 Task: Set "Default preset setting used" for "H.264/MPEG-4 Part 10/AVC encoder (x264 10-bit)" to very slow.
Action: Mouse moved to (113, 11)
Screenshot: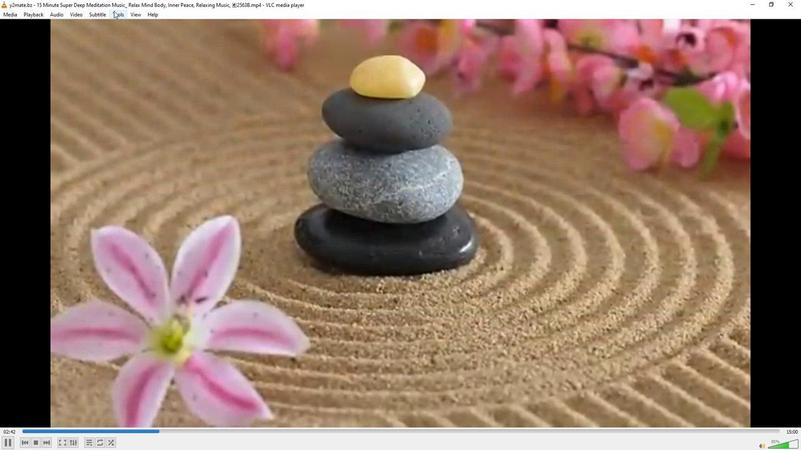 
Action: Mouse pressed left at (113, 11)
Screenshot: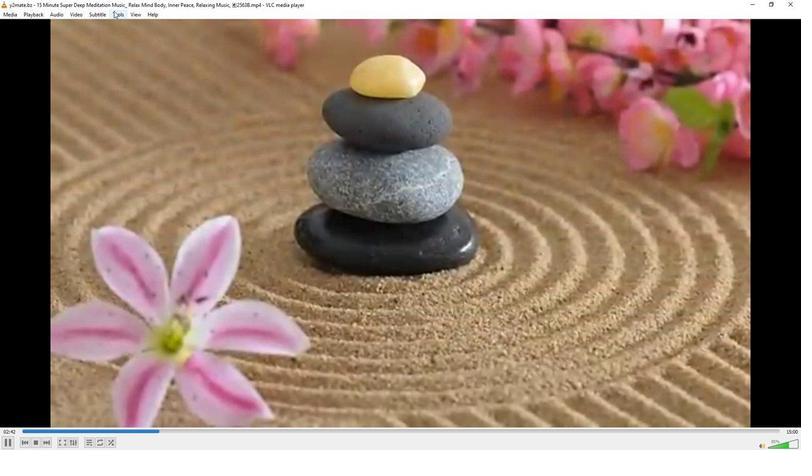 
Action: Mouse moved to (130, 112)
Screenshot: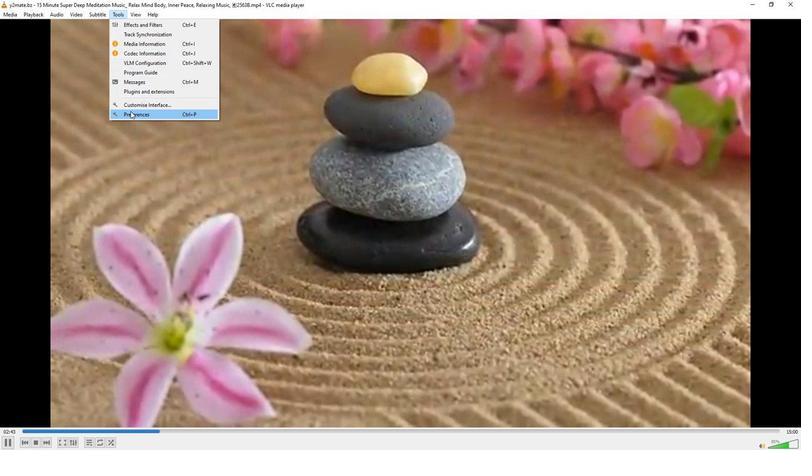 
Action: Mouse pressed left at (130, 112)
Screenshot: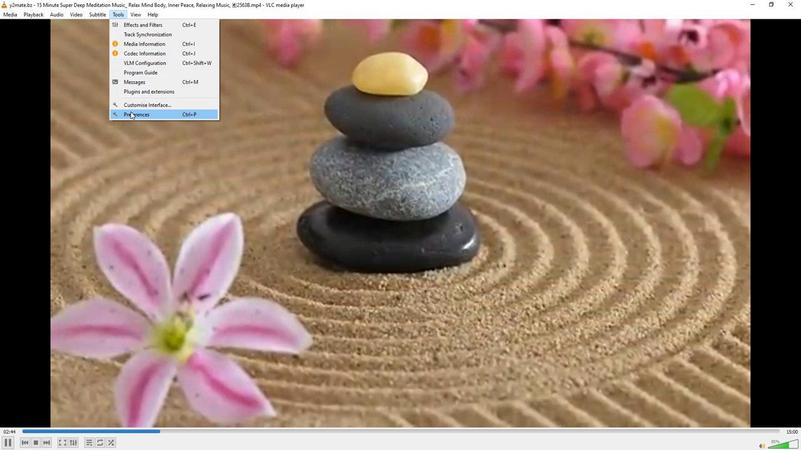 
Action: Mouse moved to (264, 368)
Screenshot: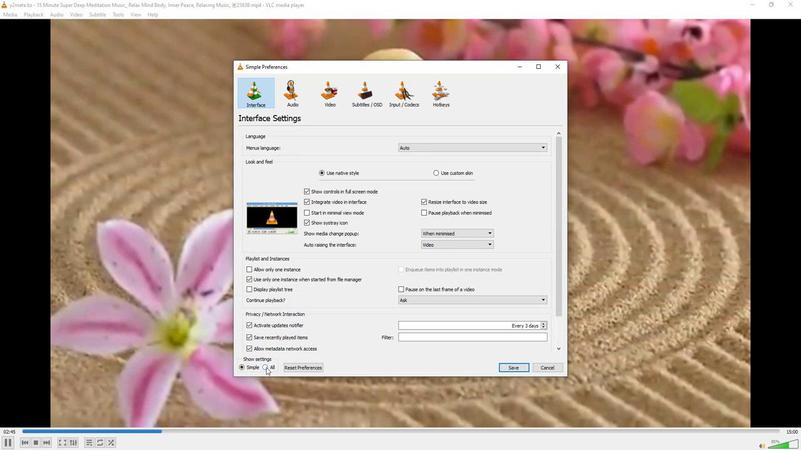 
Action: Mouse pressed left at (264, 368)
Screenshot: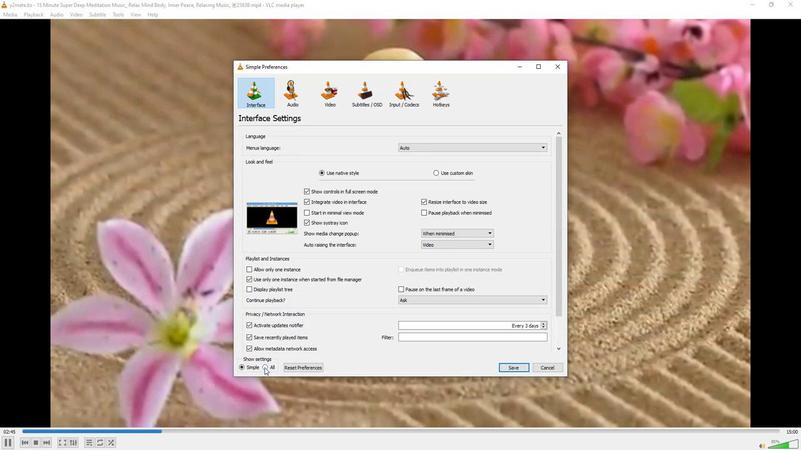 
Action: Mouse moved to (252, 282)
Screenshot: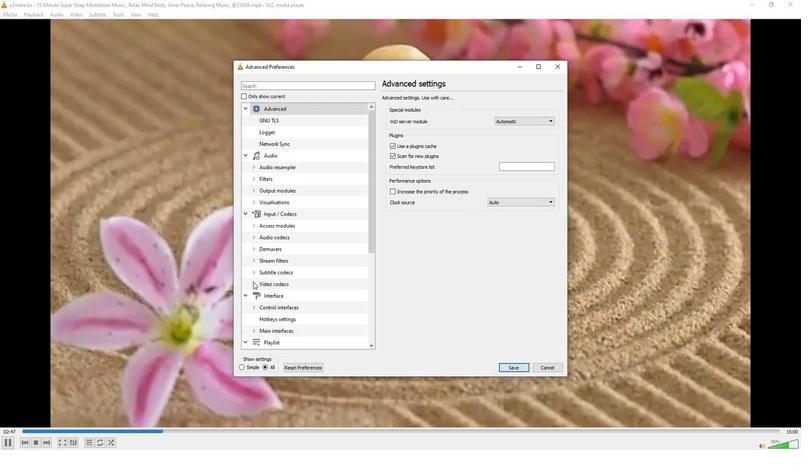 
Action: Mouse pressed left at (252, 282)
Screenshot: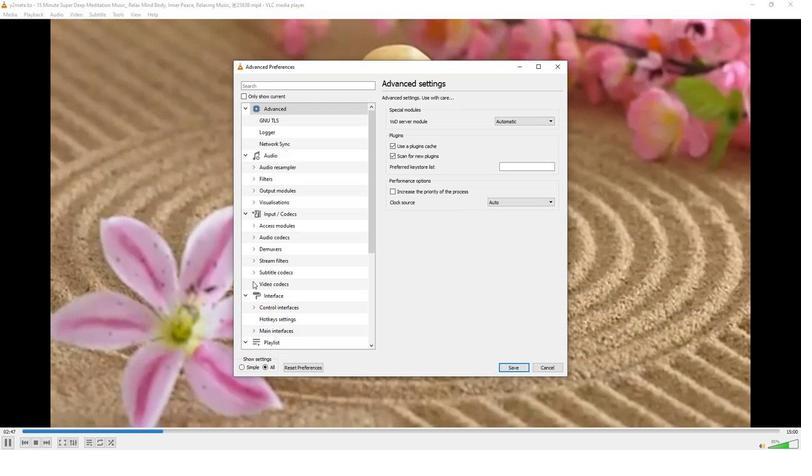 
Action: Mouse moved to (259, 289)
Screenshot: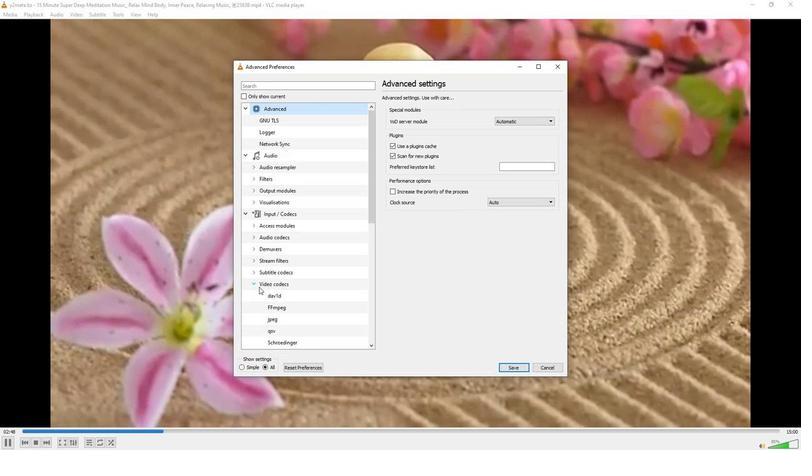 
Action: Mouse scrolled (259, 289) with delta (0, 0)
Screenshot: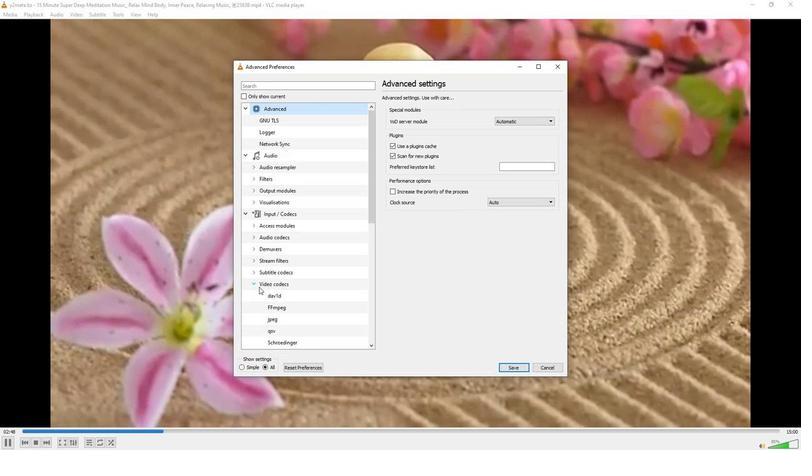 
Action: Mouse moved to (260, 290)
Screenshot: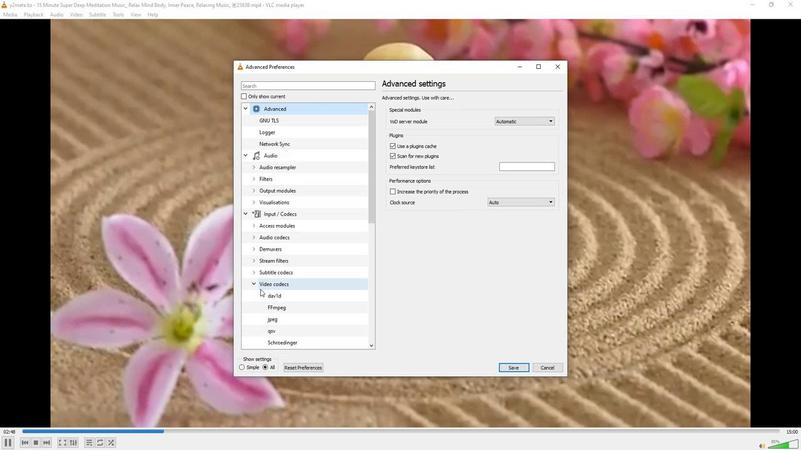 
Action: Mouse scrolled (260, 290) with delta (0, 0)
Screenshot: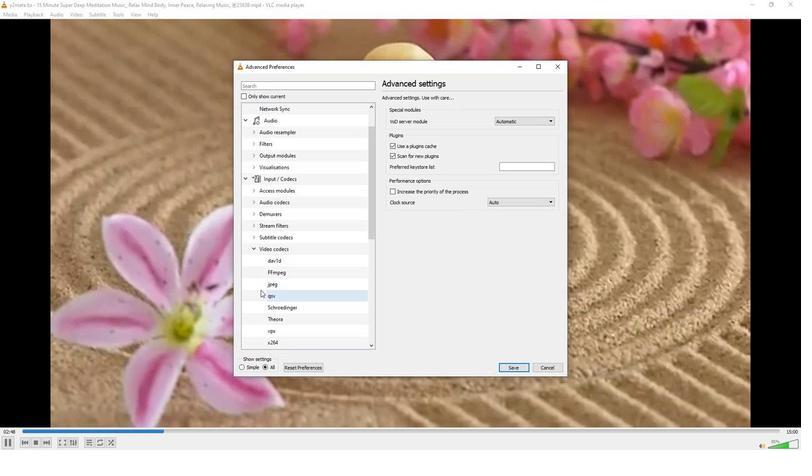 
Action: Mouse moved to (274, 318)
Screenshot: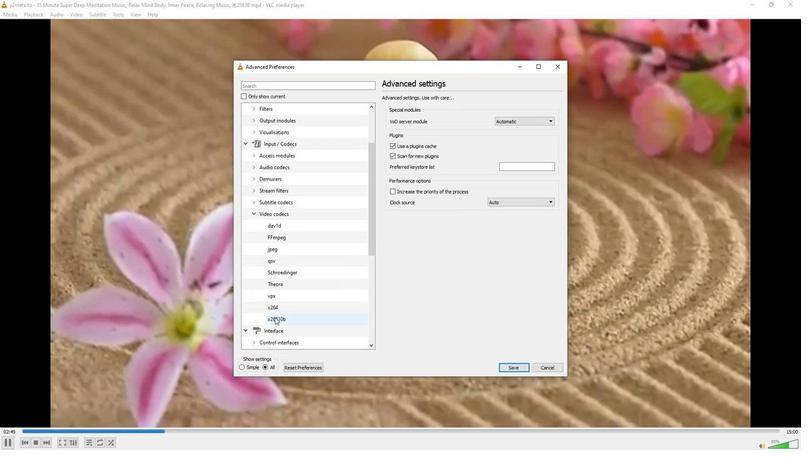 
Action: Mouse pressed left at (274, 318)
Screenshot: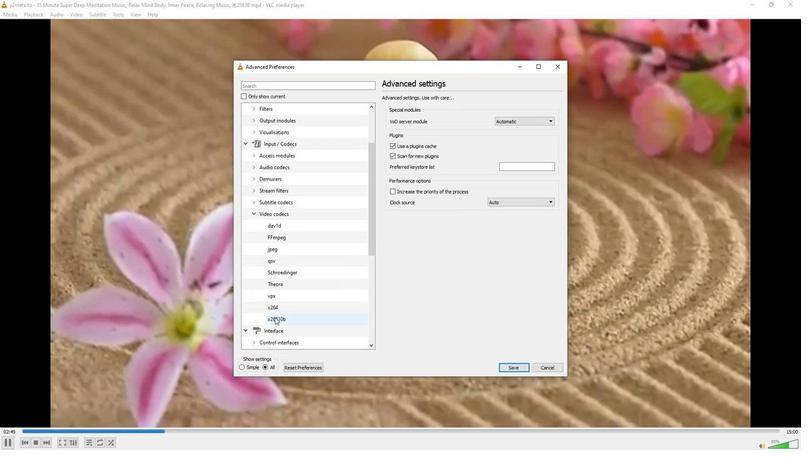 
Action: Mouse moved to (433, 290)
Screenshot: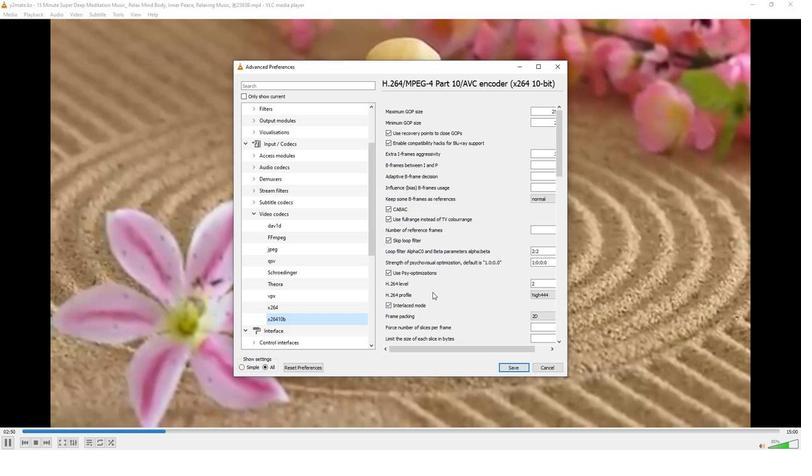 
Action: Mouse scrolled (433, 289) with delta (0, 0)
Screenshot: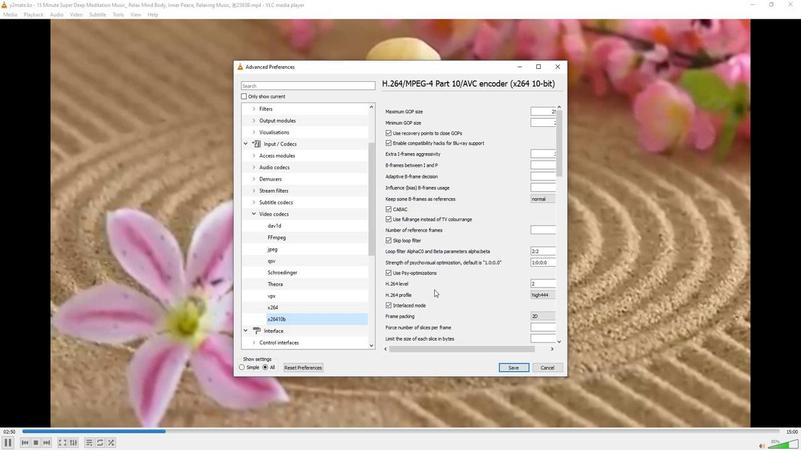 
Action: Mouse scrolled (433, 289) with delta (0, 0)
Screenshot: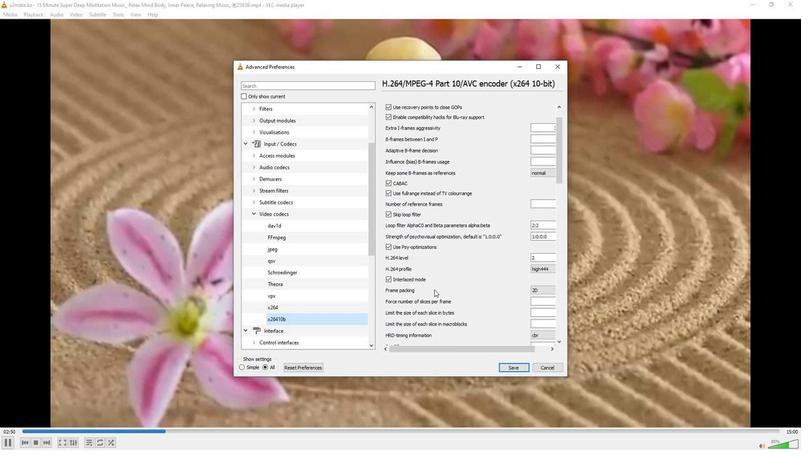 
Action: Mouse moved to (433, 289)
Screenshot: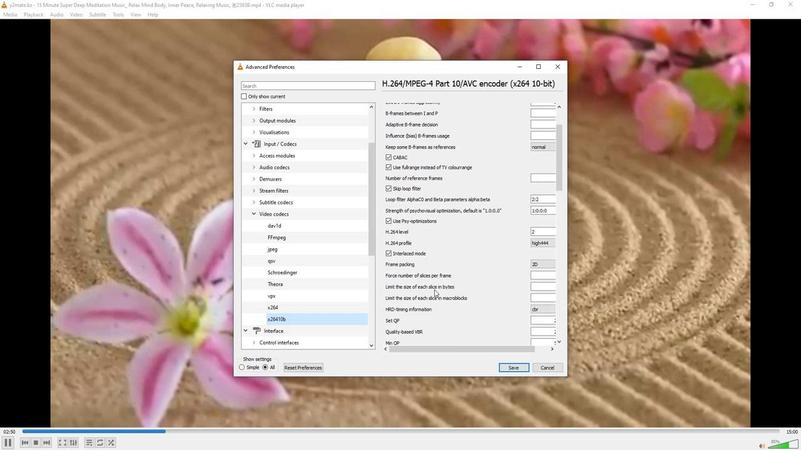 
Action: Mouse scrolled (433, 289) with delta (0, 0)
Screenshot: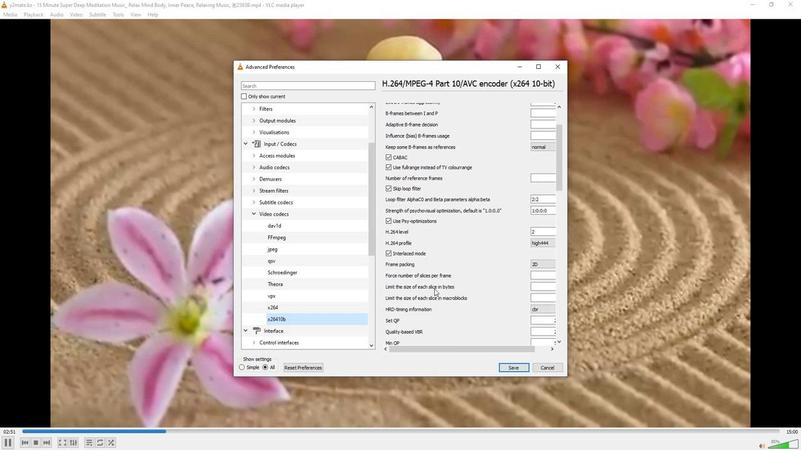 
Action: Mouse scrolled (433, 289) with delta (0, 0)
Screenshot: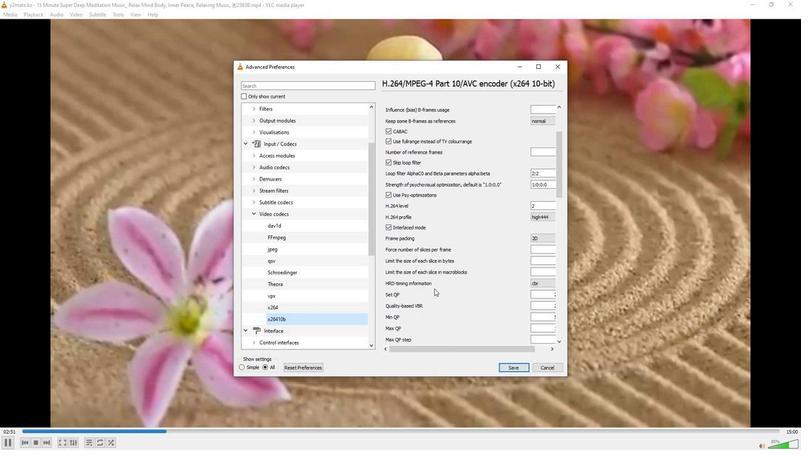 
Action: Mouse scrolled (433, 289) with delta (0, 0)
Screenshot: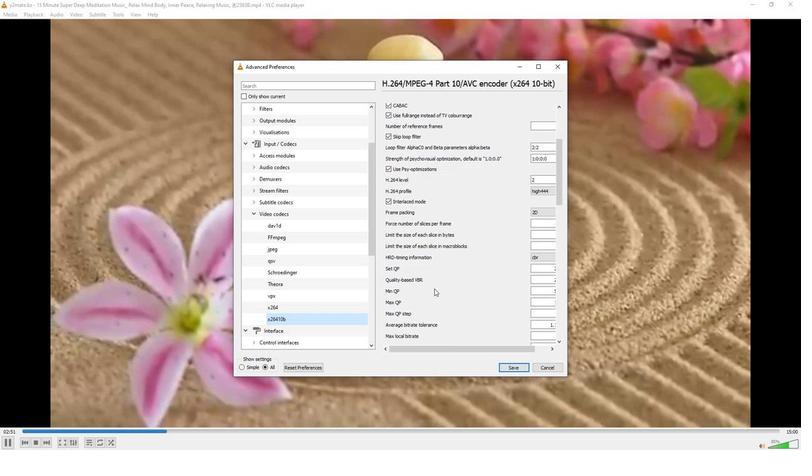 
Action: Mouse scrolled (433, 289) with delta (0, 0)
Screenshot: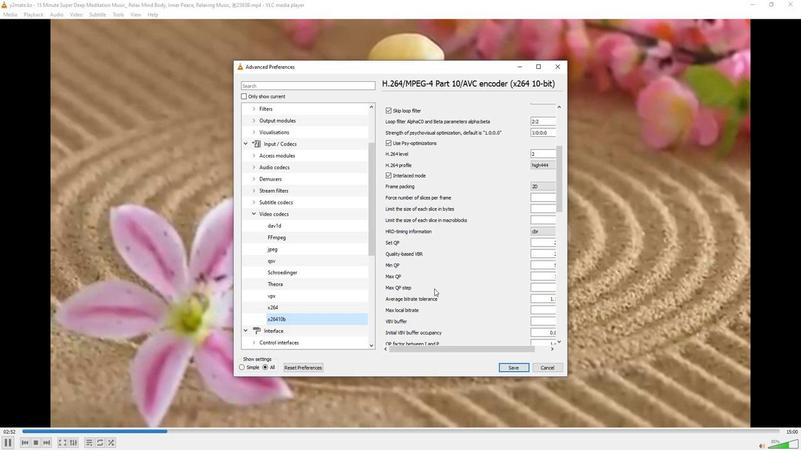 
Action: Mouse scrolled (433, 289) with delta (0, 0)
Screenshot: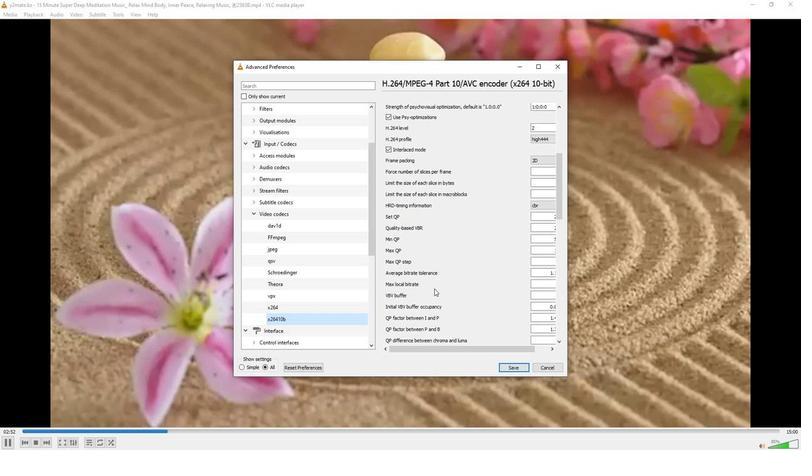 
Action: Mouse scrolled (433, 289) with delta (0, 0)
Screenshot: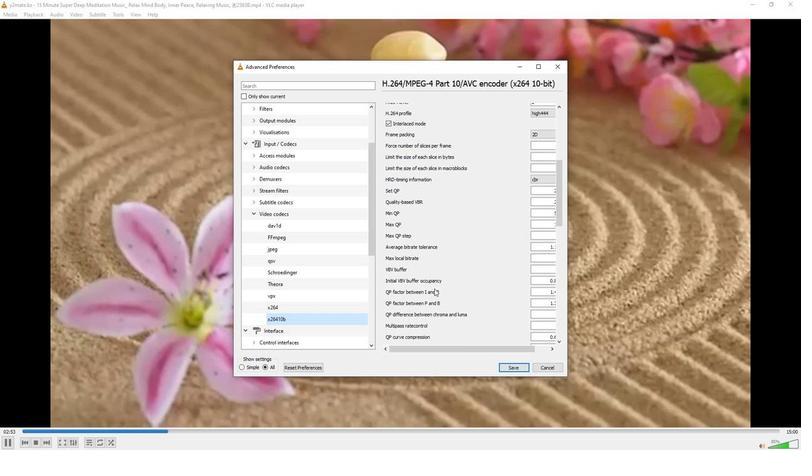 
Action: Mouse scrolled (433, 289) with delta (0, 0)
Screenshot: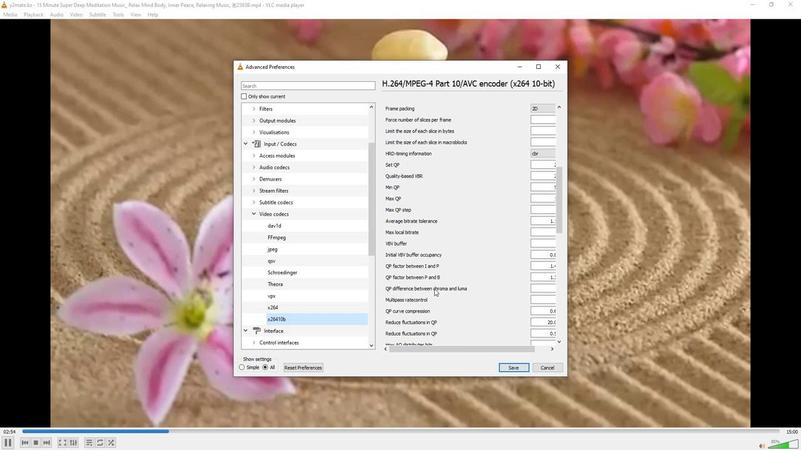 
Action: Mouse scrolled (433, 289) with delta (0, 0)
Screenshot: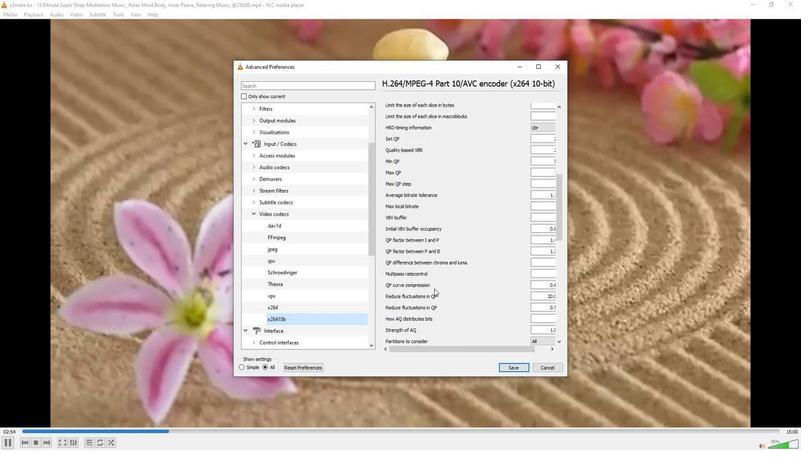 
Action: Mouse scrolled (433, 289) with delta (0, 0)
Screenshot: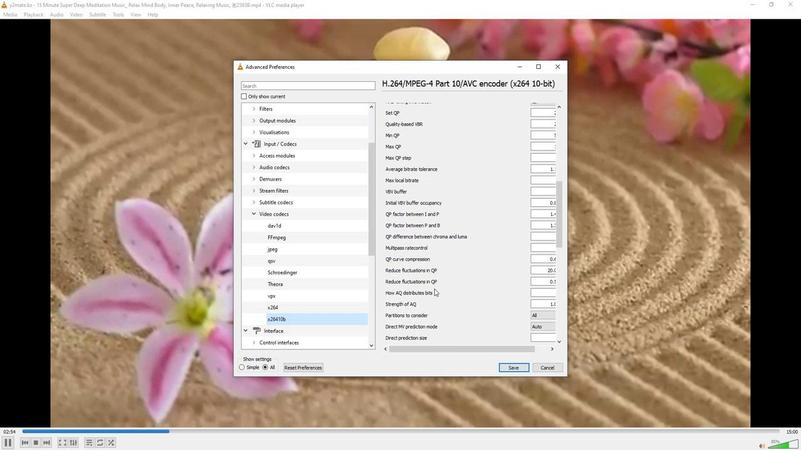 
Action: Mouse scrolled (433, 289) with delta (0, 0)
Screenshot: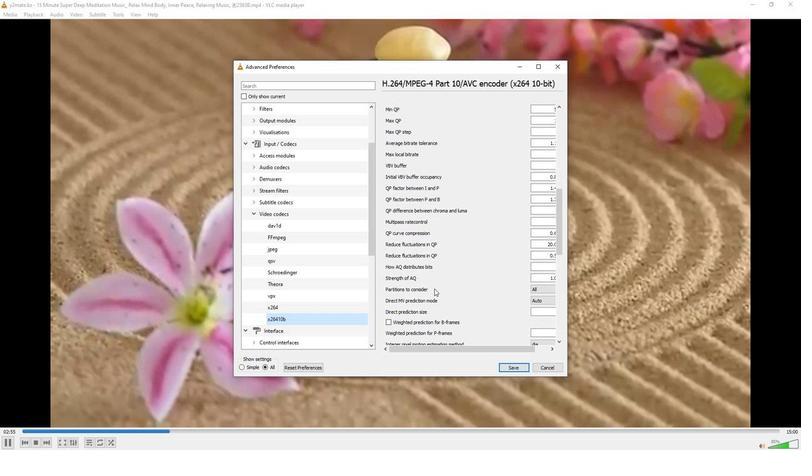 
Action: Mouse scrolled (433, 289) with delta (0, 0)
Screenshot: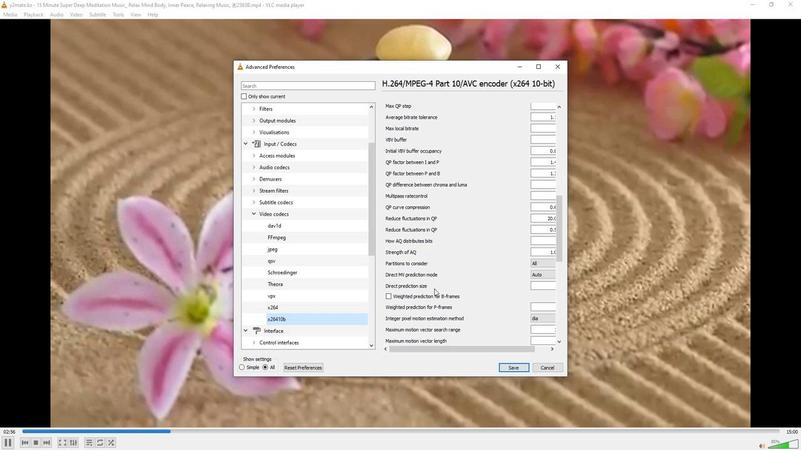
Action: Mouse scrolled (433, 289) with delta (0, 0)
Screenshot: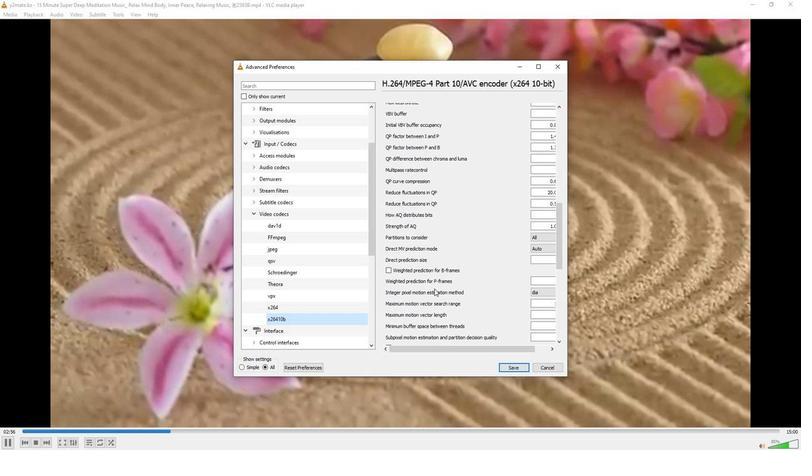 
Action: Mouse scrolled (433, 289) with delta (0, 0)
Screenshot: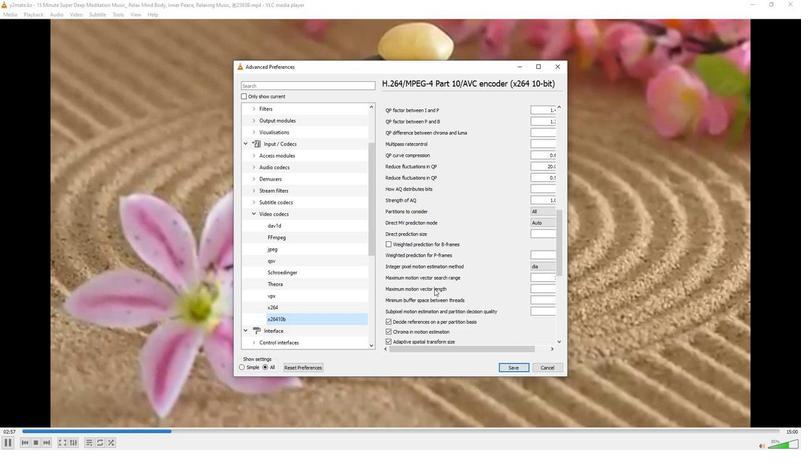 
Action: Mouse scrolled (433, 289) with delta (0, 0)
Screenshot: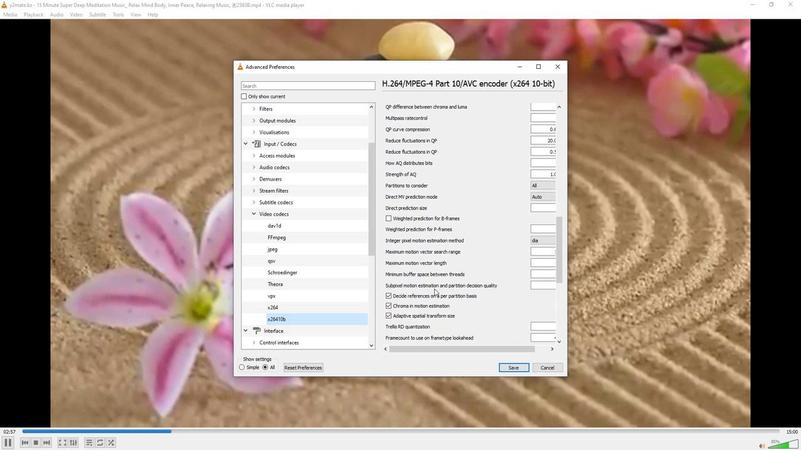 
Action: Mouse moved to (433, 289)
Screenshot: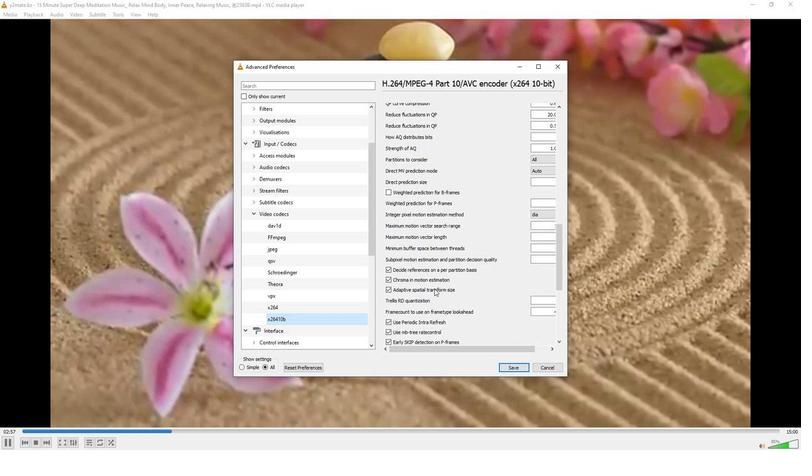 
Action: Mouse scrolled (433, 288) with delta (0, 0)
Screenshot: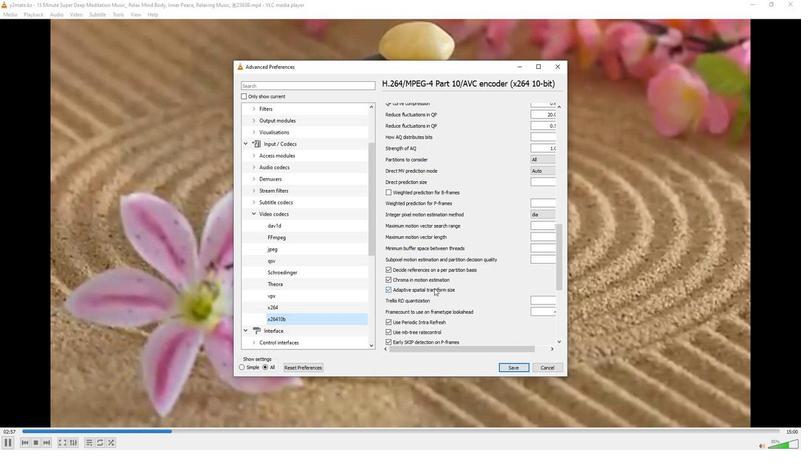 
Action: Mouse scrolled (433, 288) with delta (0, 0)
Screenshot: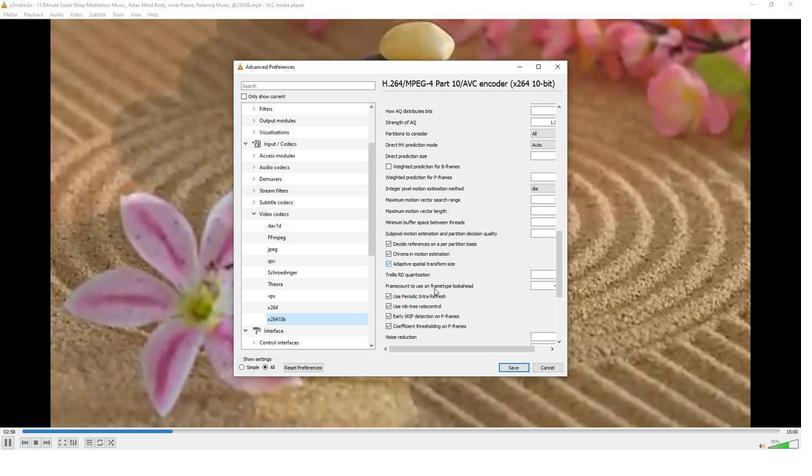 
Action: Mouse scrolled (433, 288) with delta (0, 0)
Screenshot: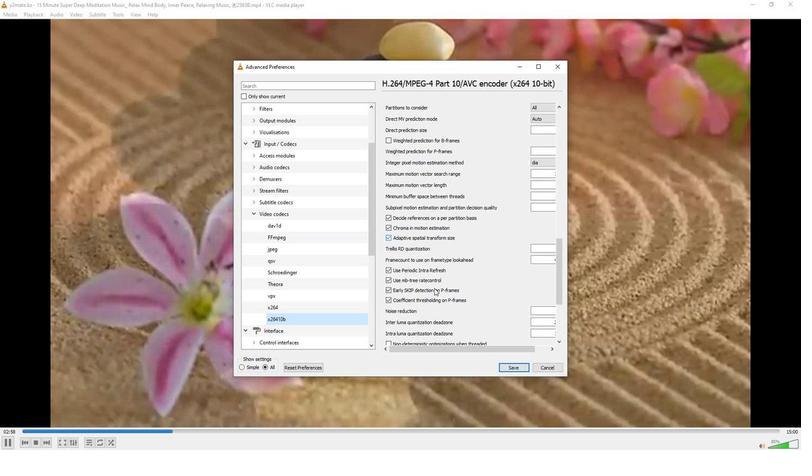 
Action: Mouse scrolled (433, 288) with delta (0, 0)
Screenshot: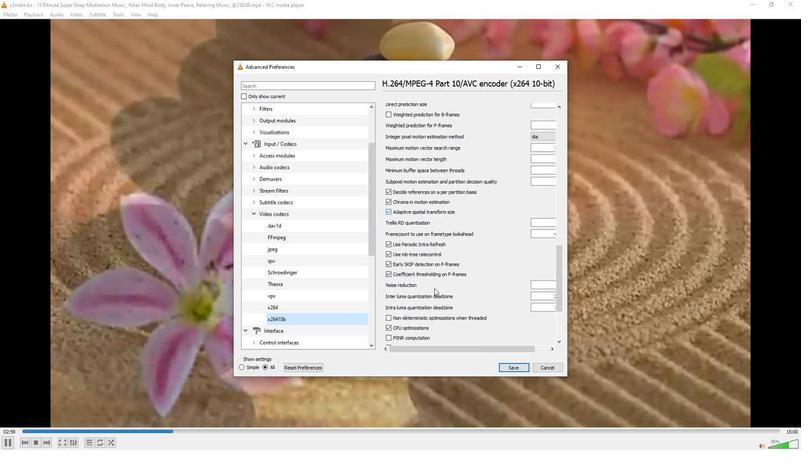 
Action: Mouse scrolled (433, 288) with delta (0, 0)
Screenshot: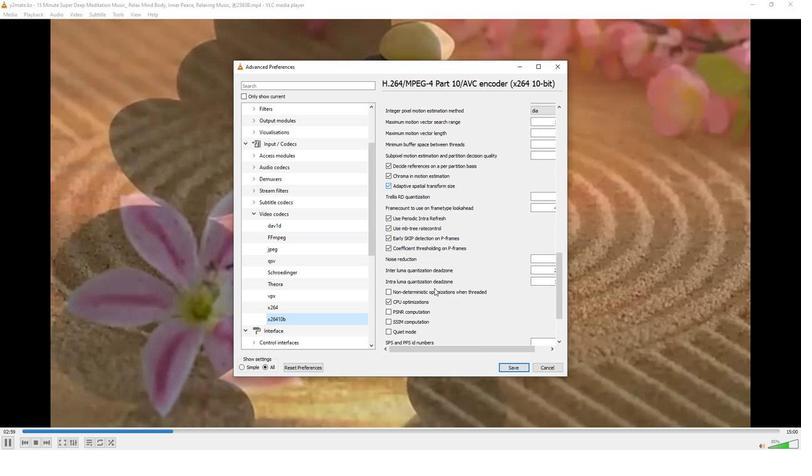 
Action: Mouse scrolled (433, 288) with delta (0, 0)
Screenshot: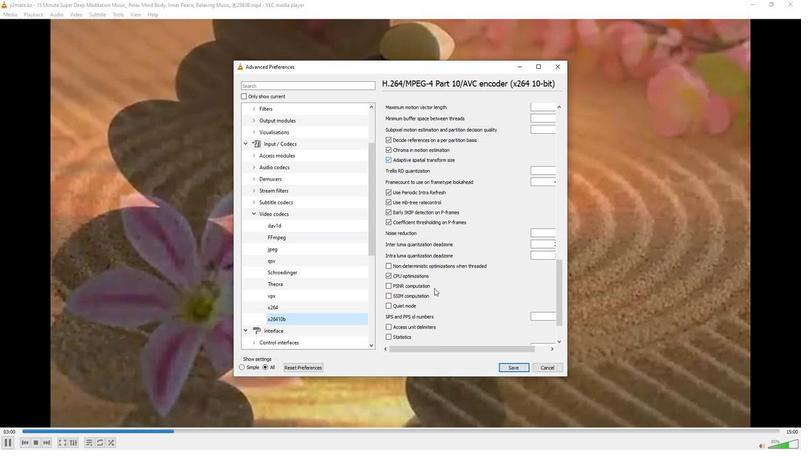 
Action: Mouse scrolled (433, 288) with delta (0, 0)
Screenshot: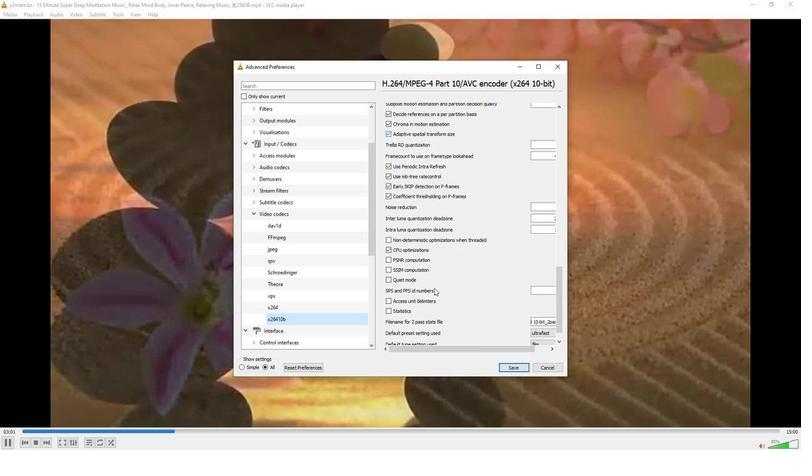
Action: Mouse moved to (544, 314)
Screenshot: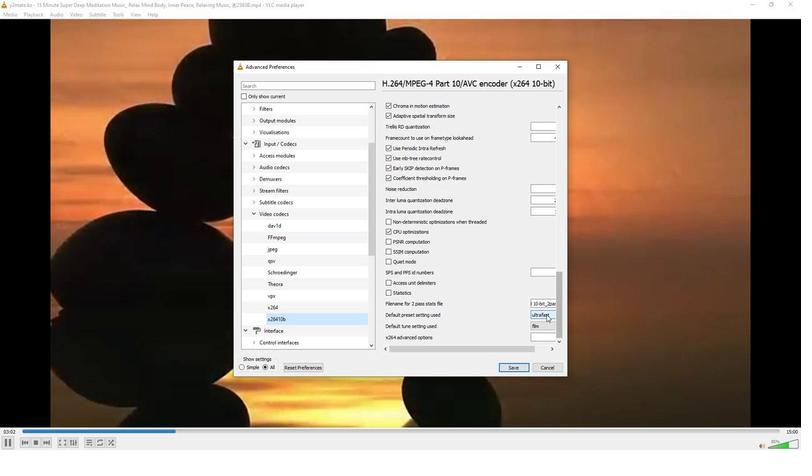 
Action: Mouse pressed left at (544, 314)
Screenshot: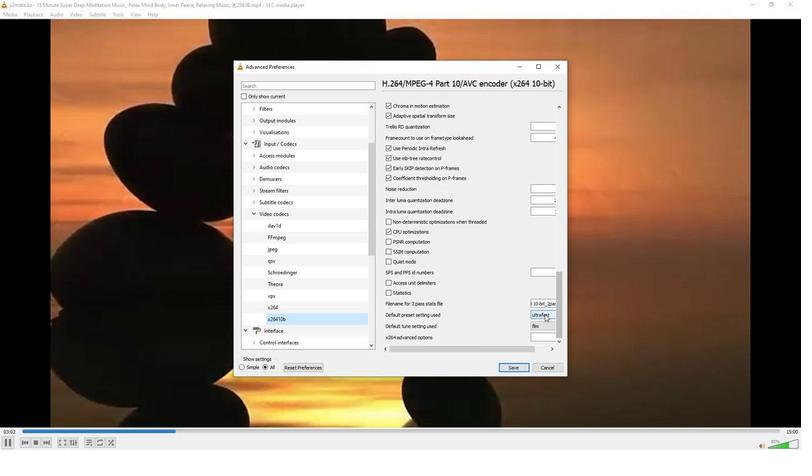 
Action: Mouse moved to (540, 366)
Screenshot: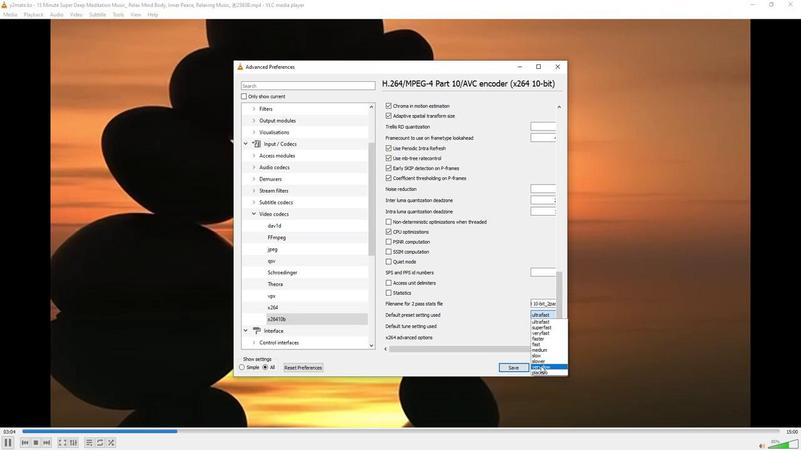 
Action: Mouse pressed left at (540, 366)
Screenshot: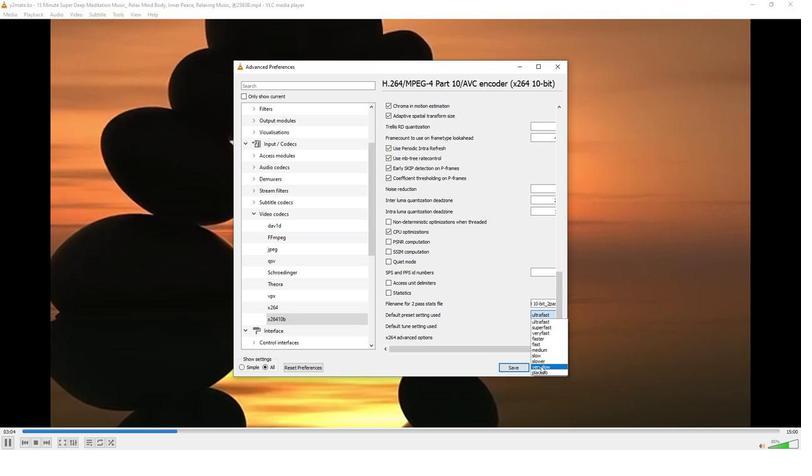 
Action: Mouse moved to (540, 363)
Screenshot: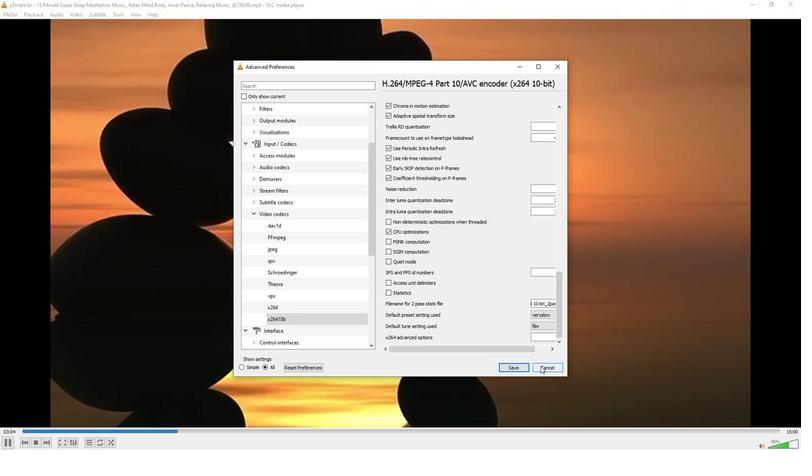 
